Task: Move all emails   from Email0080 from folder Inbox to folder Archive
Action: Mouse moved to (386, 420)
Screenshot: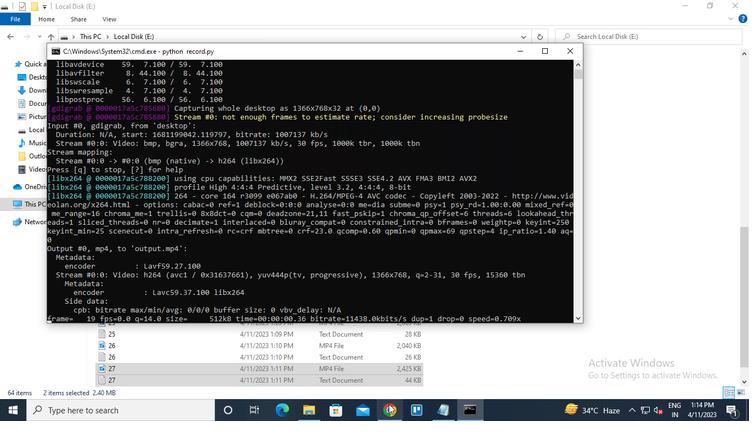 
Action: Mouse pressed left at (386, 420)
Screenshot: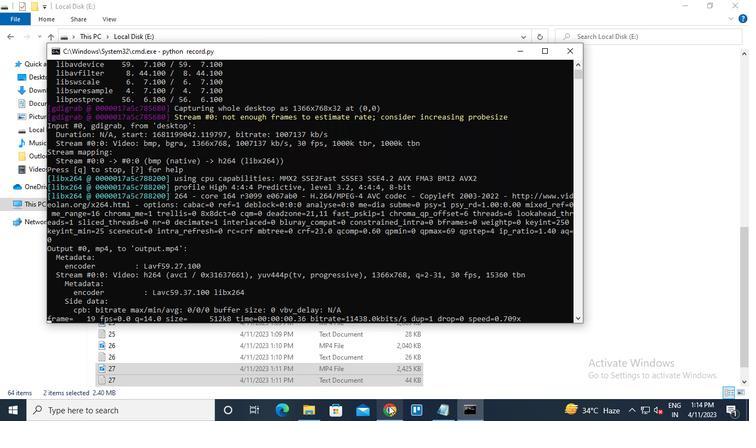 
Action: Mouse moved to (257, 64)
Screenshot: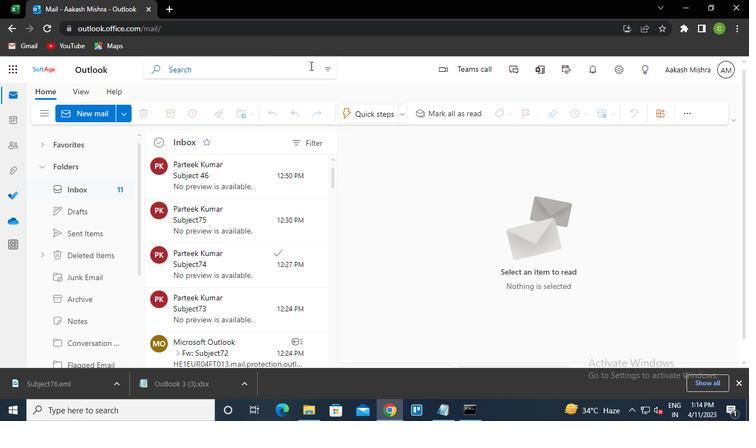 
Action: Mouse pressed left at (257, 64)
Screenshot: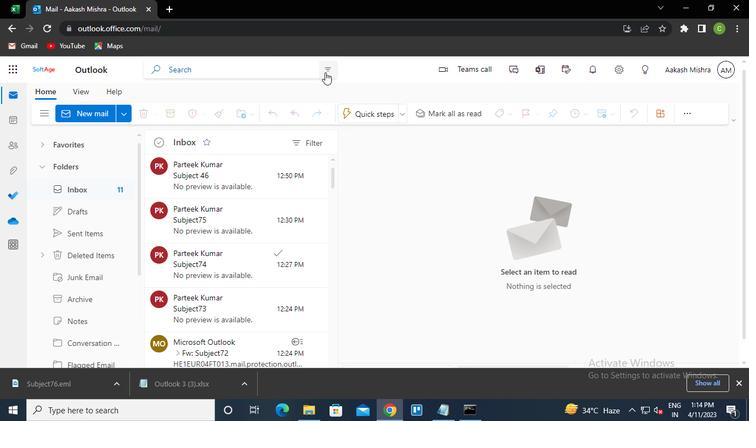 
Action: Keyboard p
Screenshot: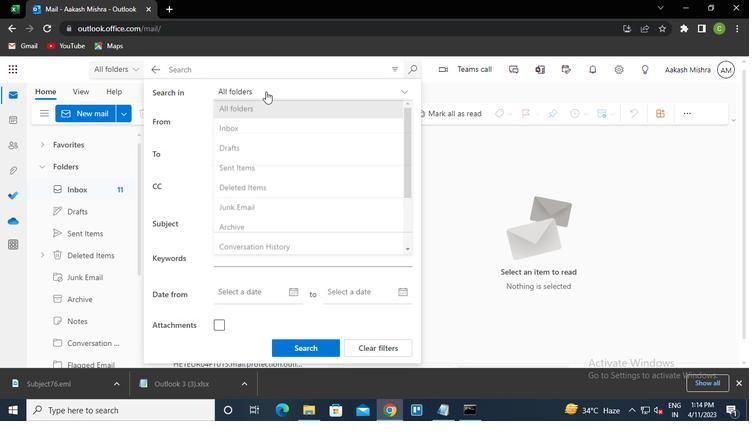 
Action: Keyboard a
Screenshot: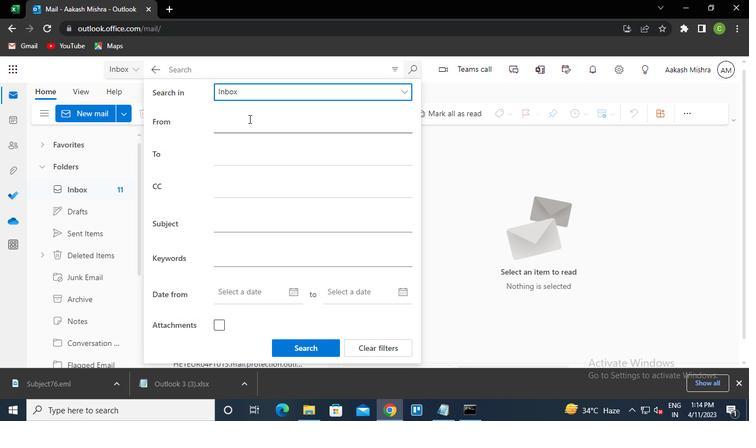 
Action: Keyboard r
Screenshot: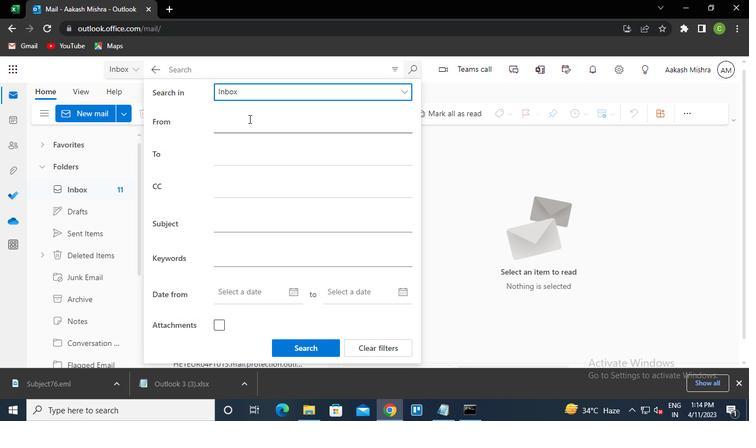 
Action: Keyboard t
Screenshot: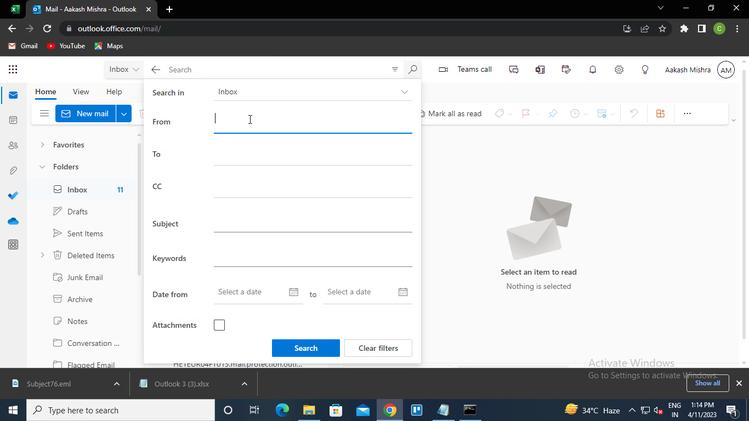
Action: Keyboard e
Screenshot: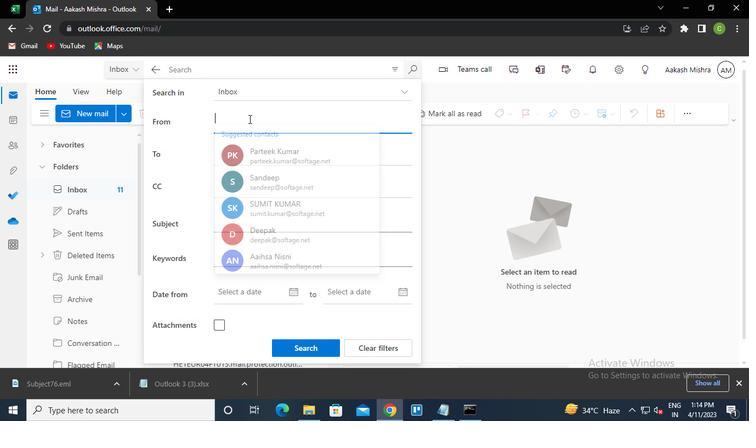 
Action: Keyboard e
Screenshot: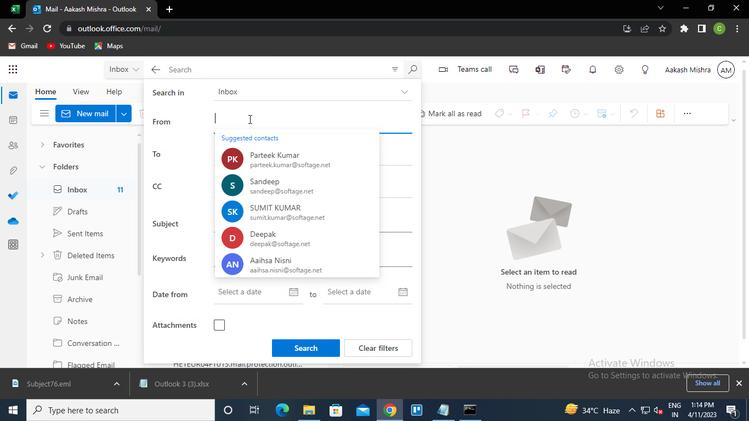 
Action: Keyboard Key.down
Screenshot: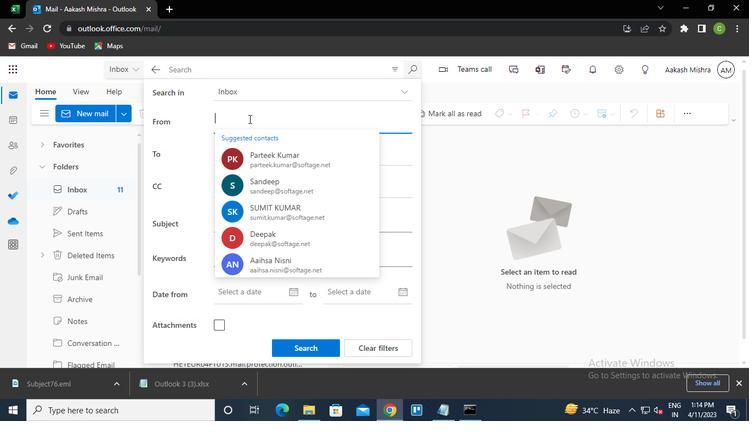 
Action: Keyboard Key.enter
Screenshot: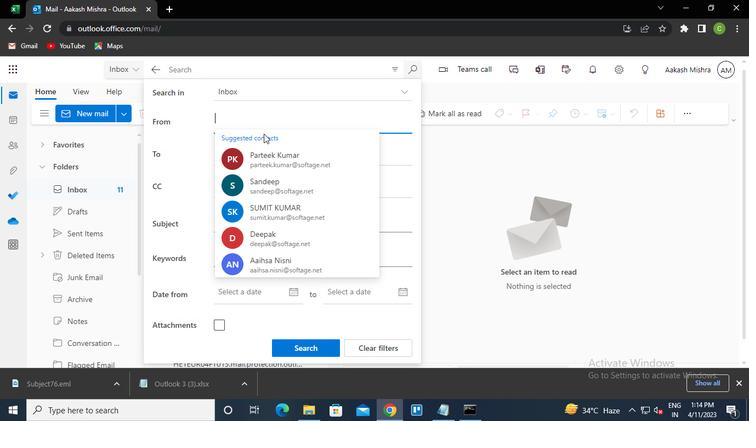 
Action: Mouse moved to (163, 171)
Screenshot: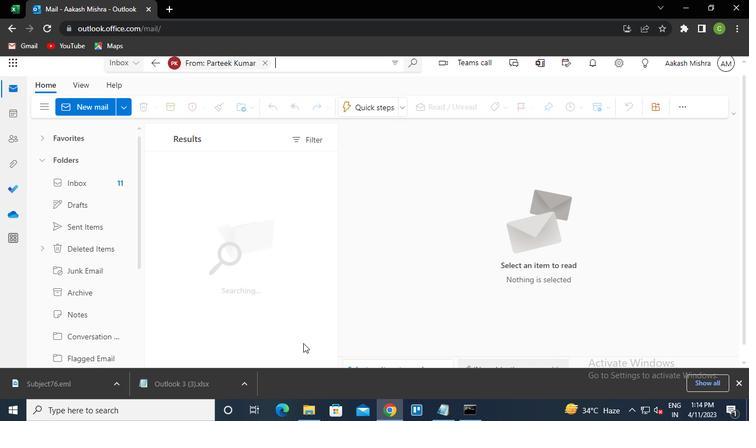 
Action: Mouse pressed left at (163, 171)
Screenshot: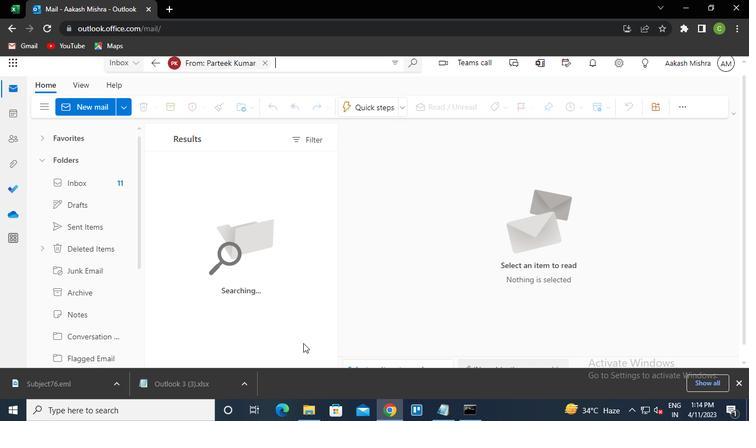 
Action: Mouse moved to (157, 218)
Screenshot: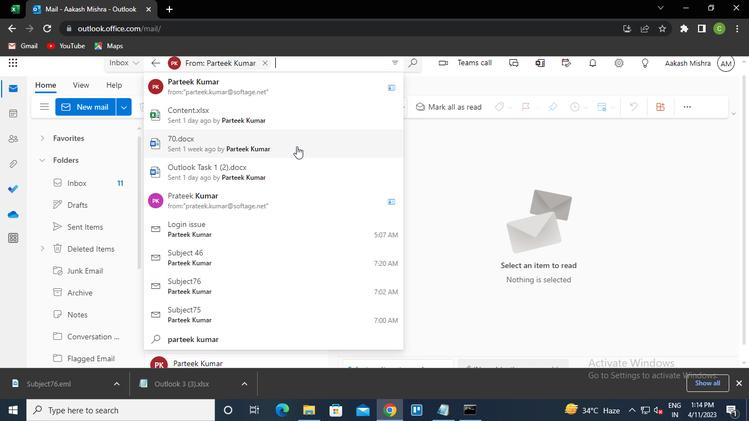 
Action: Mouse pressed left at (157, 218)
Screenshot: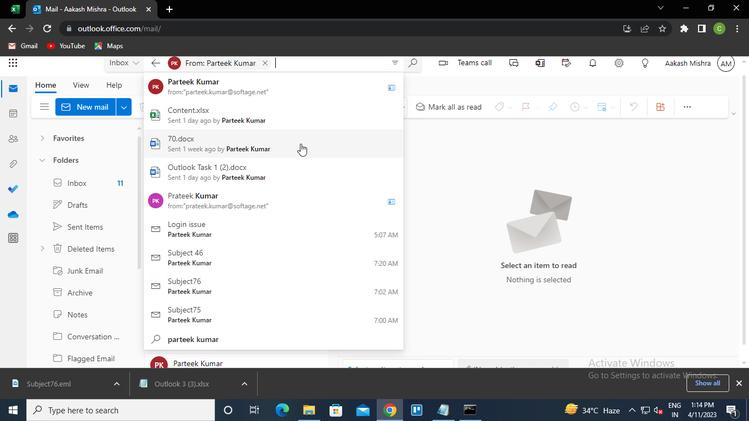 
Action: Mouse moved to (160, 284)
Screenshot: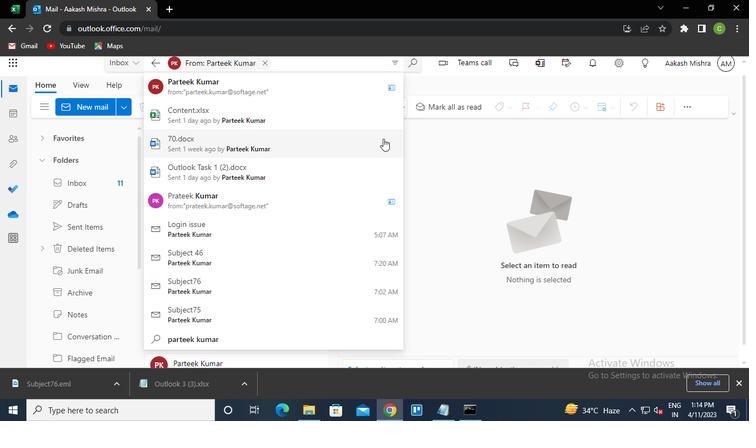 
Action: Mouse pressed left at (160, 284)
Screenshot: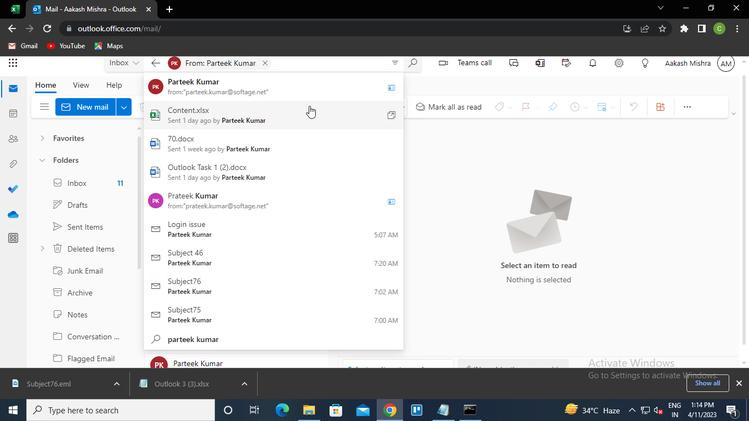 
Action: Mouse moved to (162, 349)
Screenshot: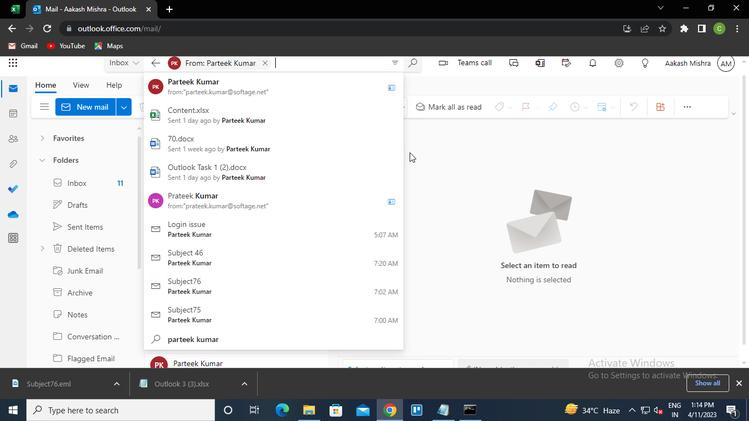 
Action: Mouse pressed left at (162, 349)
Screenshot: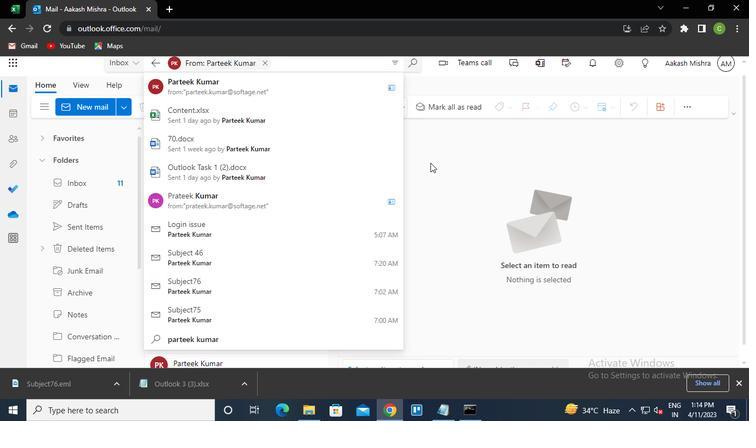 
Action: Mouse moved to (161, 273)
Screenshot: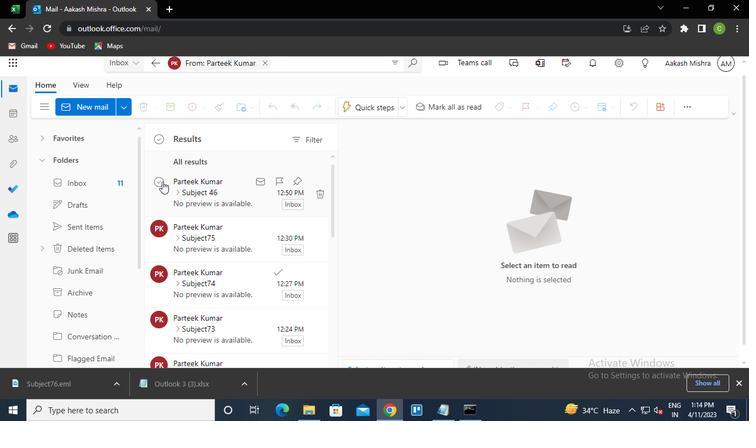 
Action: Mouse pressed left at (161, 273)
Screenshot: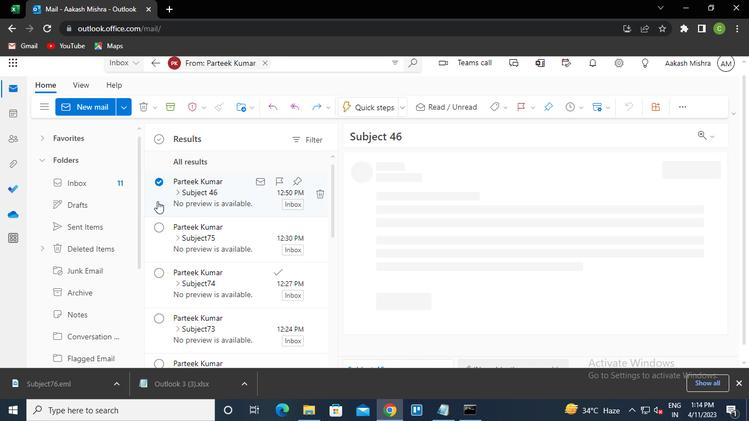 
Action: Mouse moved to (159, 333)
Screenshot: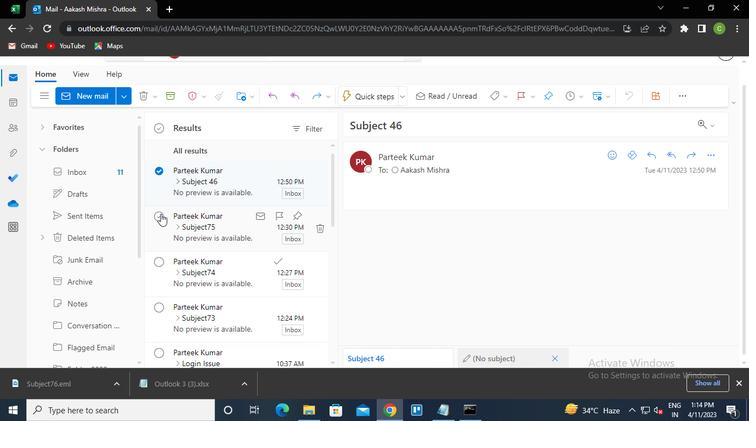 
Action: Mouse pressed left at (159, 333)
Screenshot: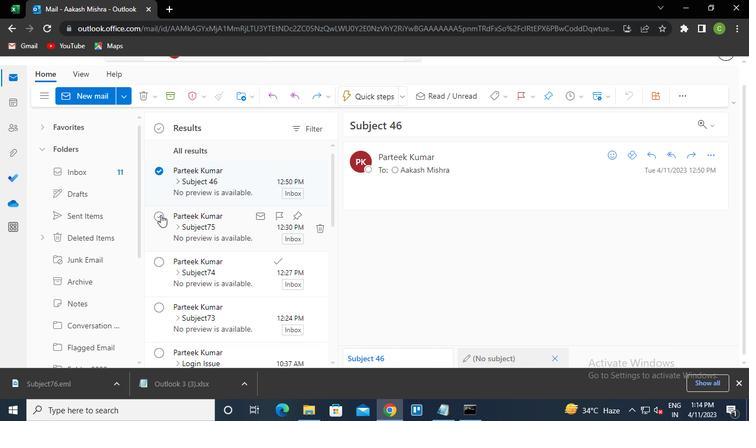 
Action: Mouse moved to (160, 213)
Screenshot: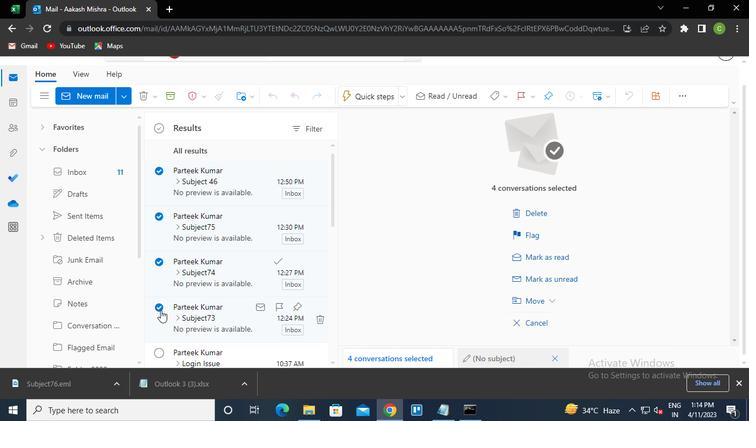 
Action: Mouse pressed left at (160, 213)
Screenshot: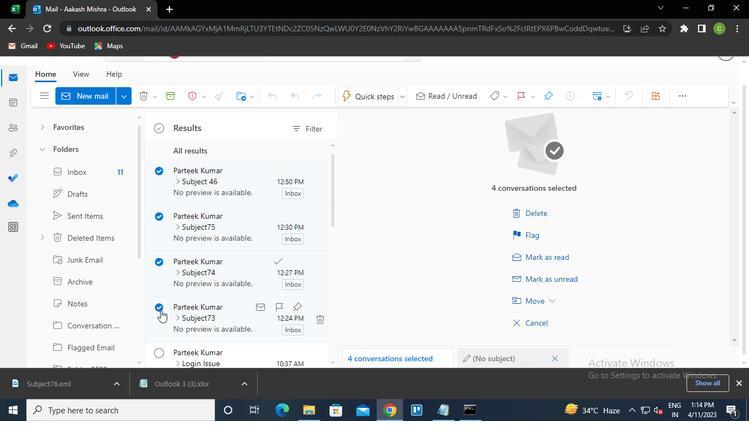
Action: Mouse moved to (159, 257)
Screenshot: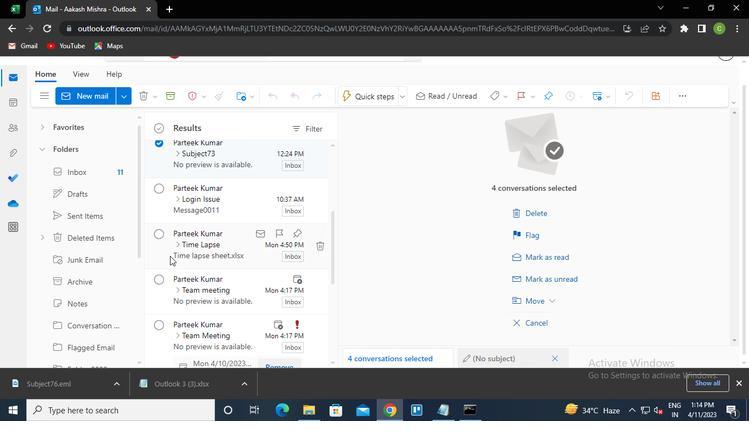 
Action: Mouse pressed left at (159, 257)
Screenshot: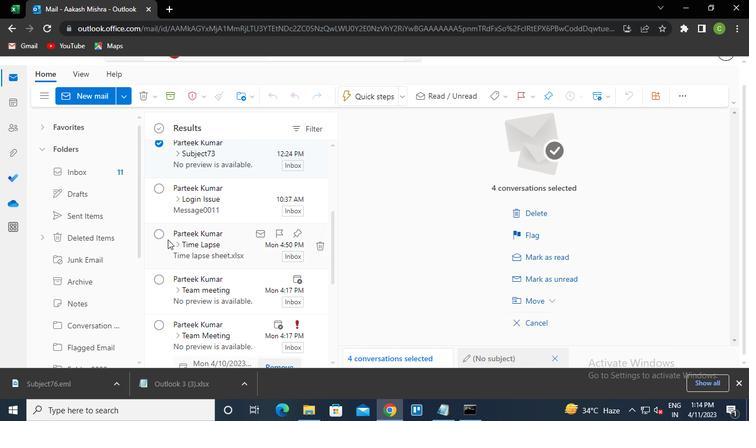 
Action: Mouse moved to (160, 306)
Screenshot: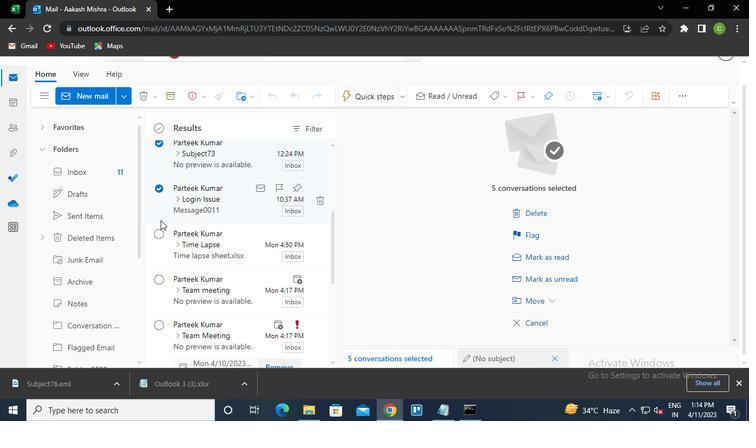 
Action: Mouse pressed left at (160, 306)
Screenshot: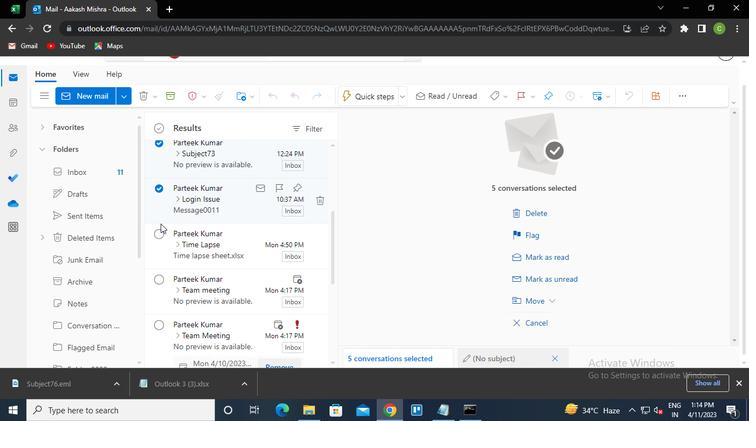 
Action: Mouse moved to (163, 244)
Screenshot: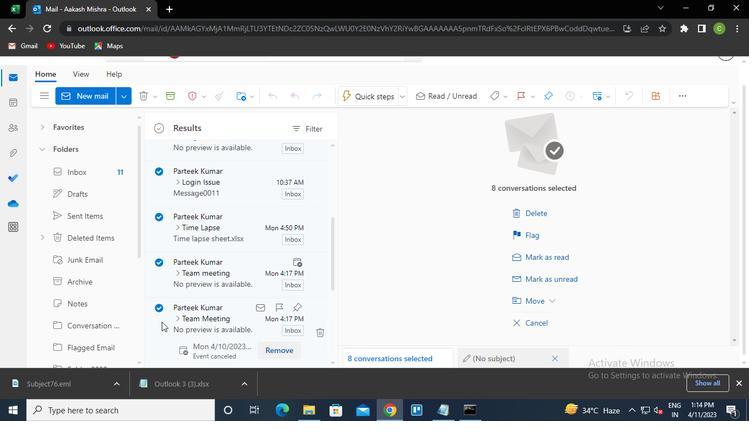 
Action: Mouse pressed left at (163, 244)
Screenshot: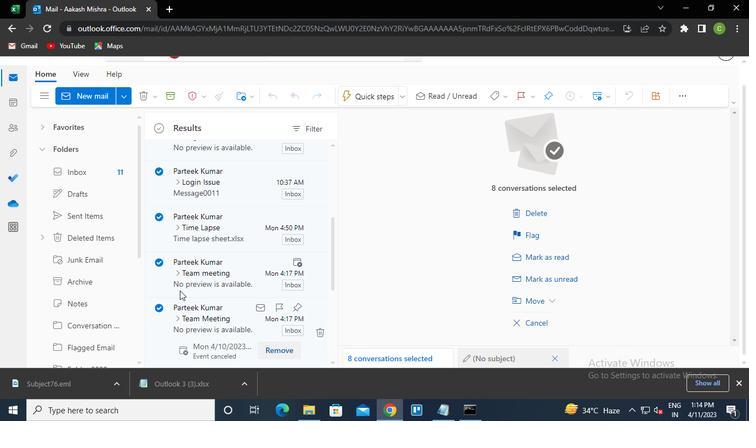 
Action: Mouse moved to (160, 302)
Screenshot: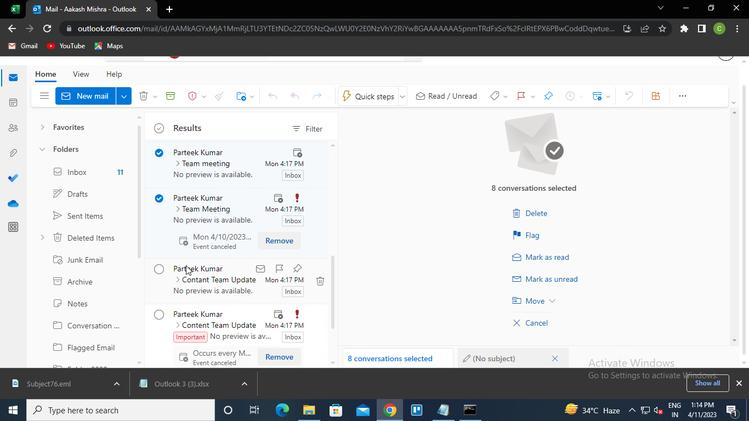 
Action: Mouse pressed left at (160, 302)
Screenshot: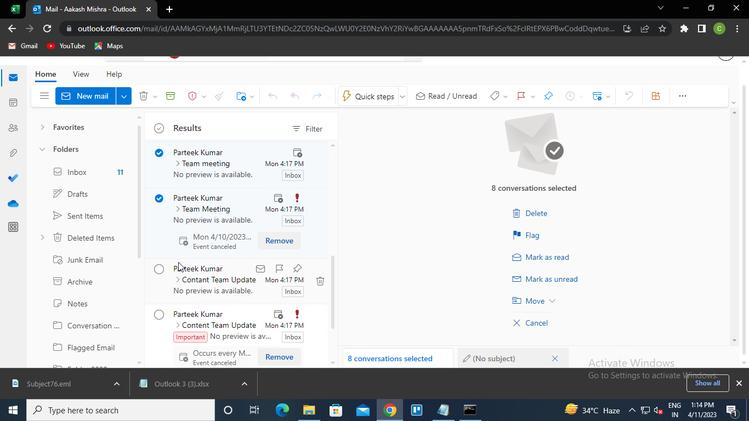 
Action: Mouse moved to (161, 345)
Screenshot: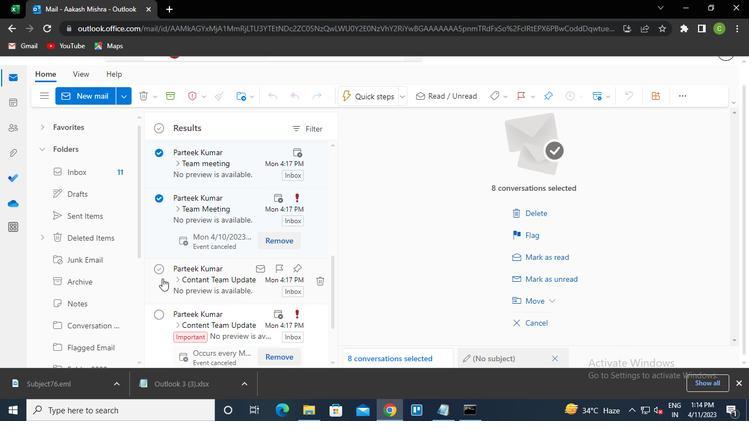 
Action: Mouse pressed left at (161, 345)
Screenshot: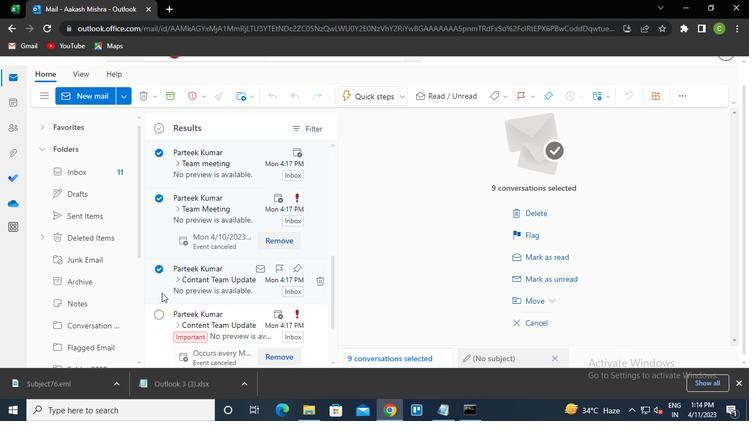 
Action: Mouse moved to (205, 272)
Screenshot: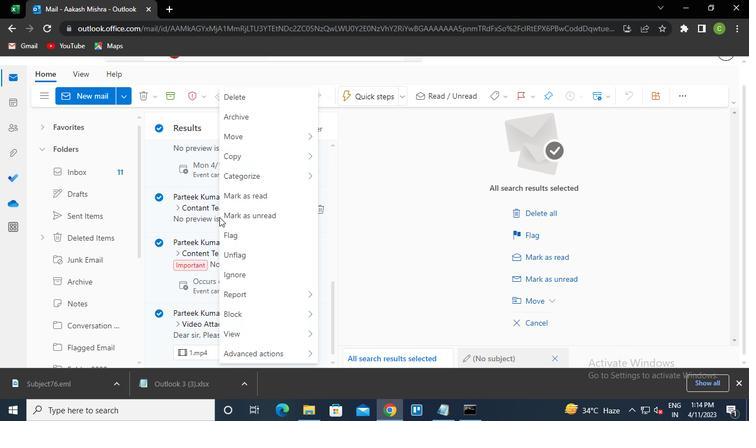 
Action: Mouse pressed right at (205, 272)
Screenshot: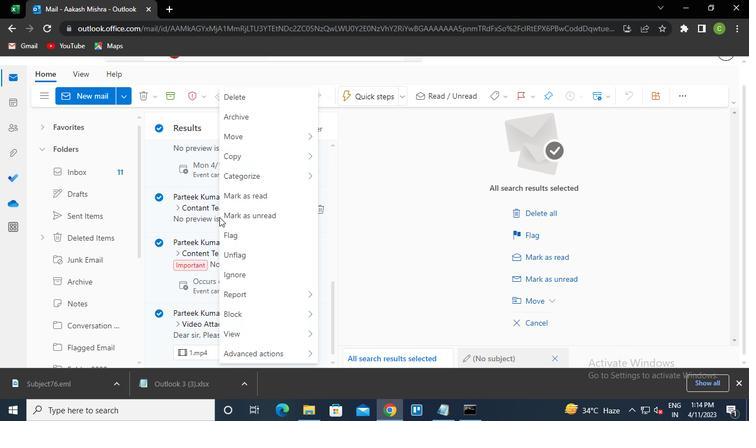 
Action: Mouse moved to (270, 135)
Screenshot: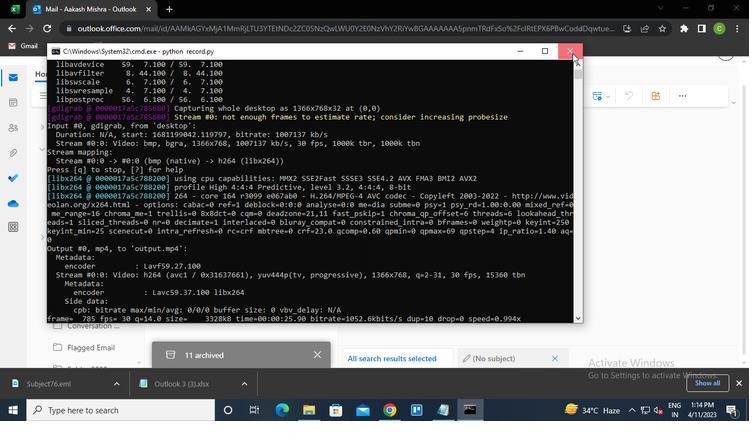 
Action: Mouse pressed left at (270, 135)
Screenshot: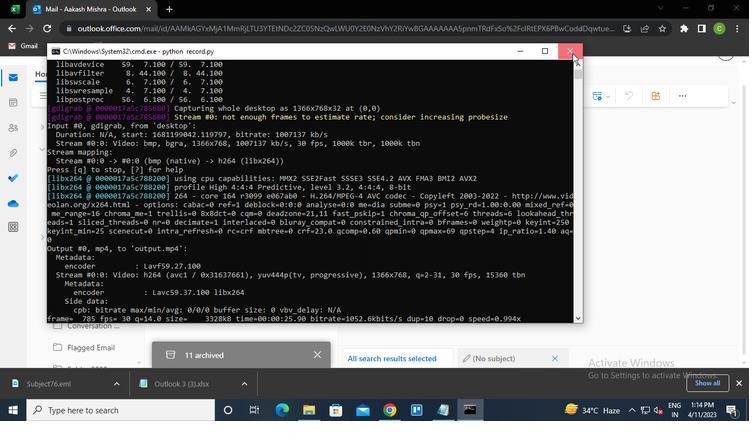 
Action: Mouse moved to (178, 255)
Screenshot: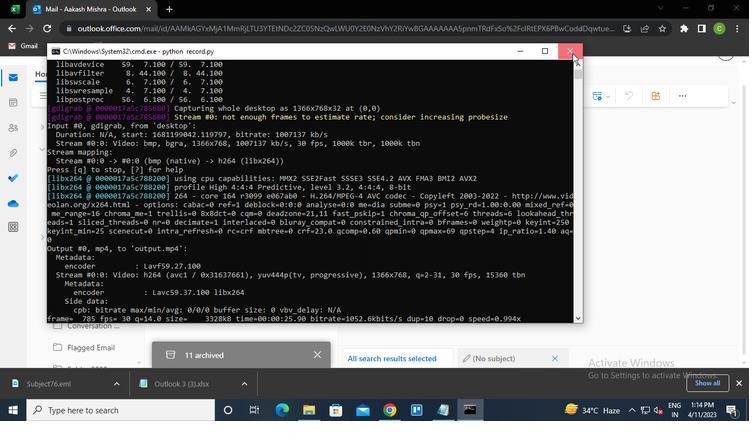 
Action: Mouse pressed left at (178, 255)
Screenshot: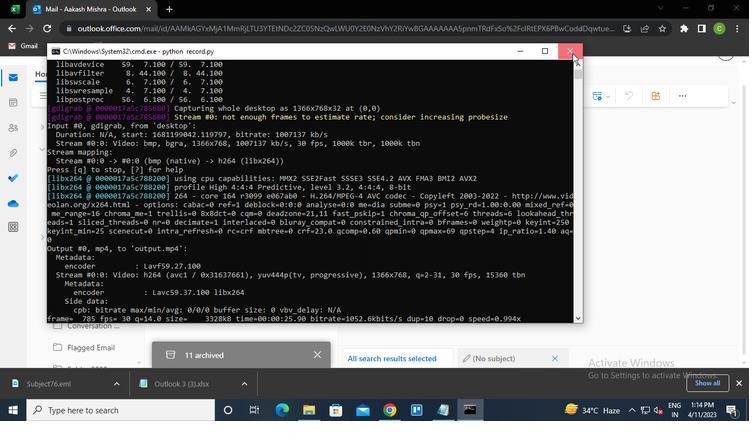 
Action: Mouse moved to (87, 193)
Screenshot: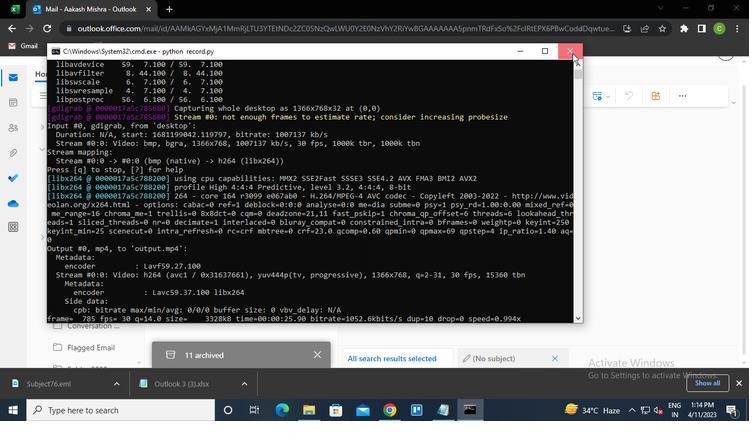 
Action: Mouse pressed left at (87, 193)
Screenshot: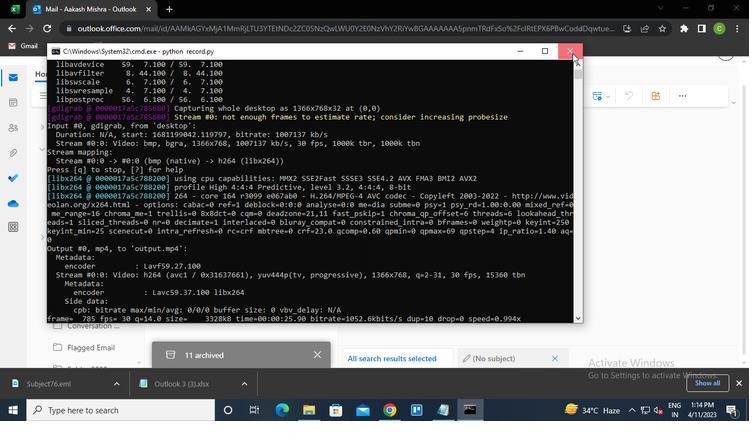 
Action: Mouse moved to (473, 413)
Screenshot: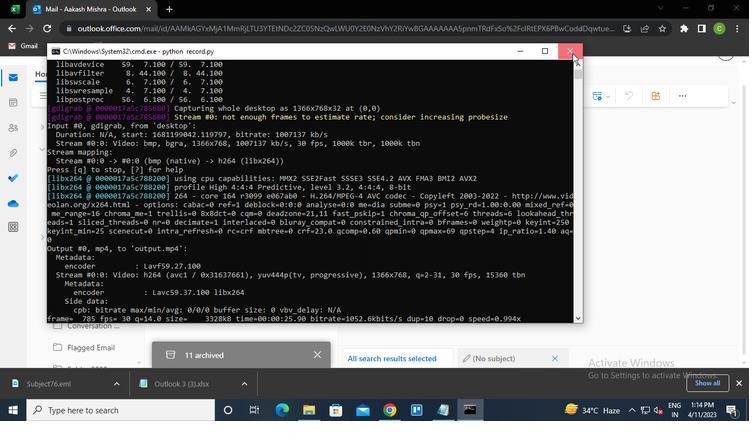 
Action: Mouse pressed left at (473, 413)
Screenshot: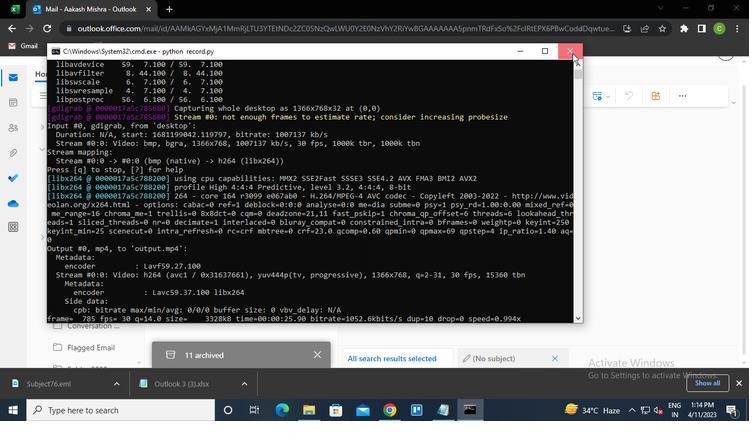 
Action: Mouse moved to (557, 37)
Screenshot: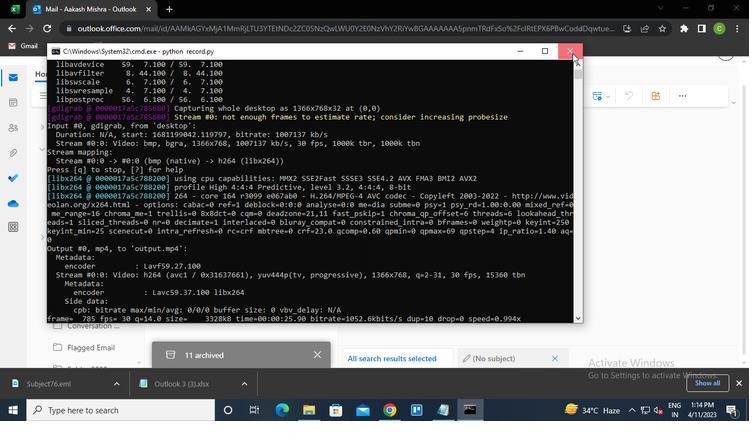 
Action: Mouse pressed left at (557, 37)
Screenshot: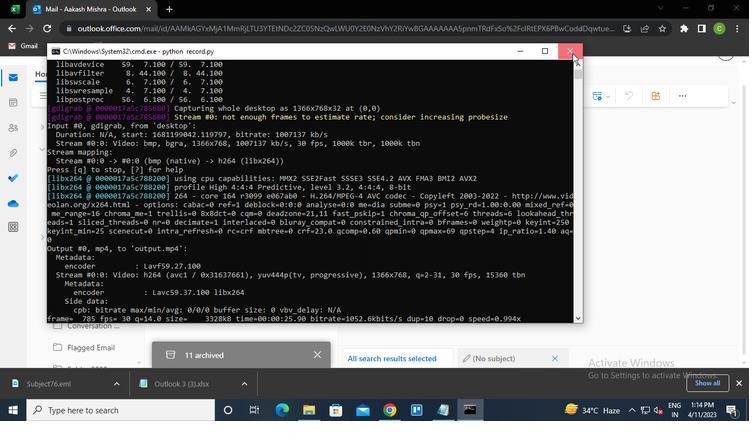 
Action: Mouse moved to (388, 405)
Screenshot: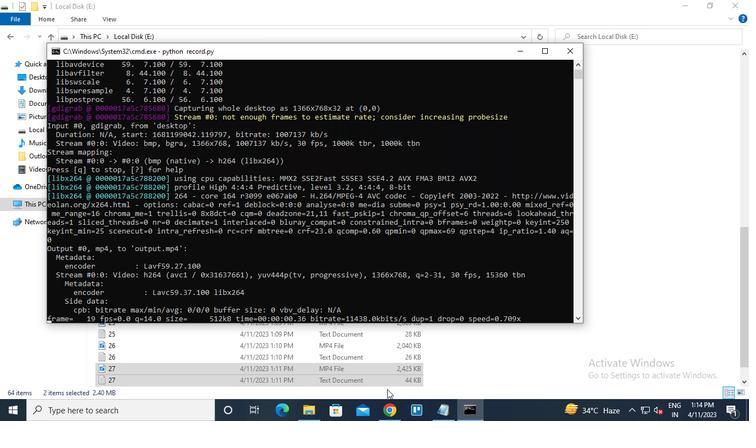 
Action: Mouse pressed left at (388, 405)
Screenshot: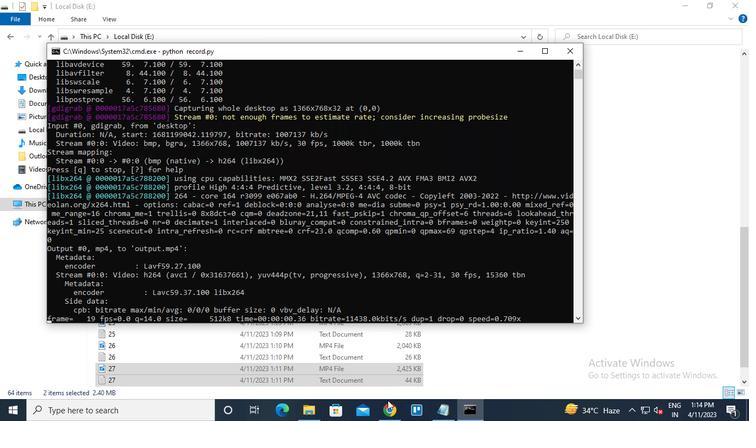 
Action: Mouse moved to (331, 72)
Screenshot: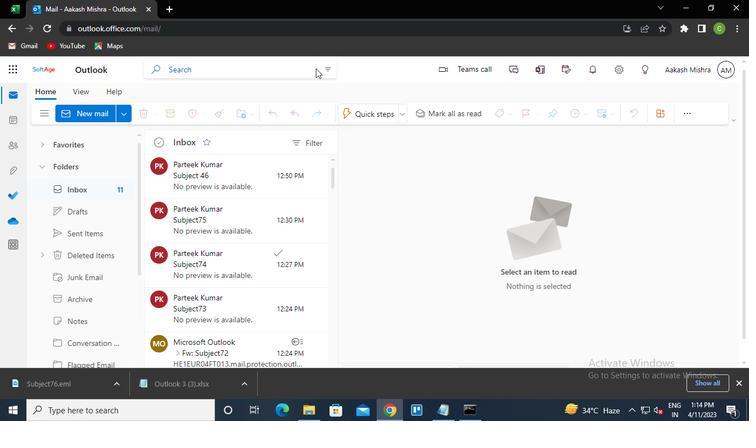 
Action: Mouse pressed left at (331, 72)
Screenshot: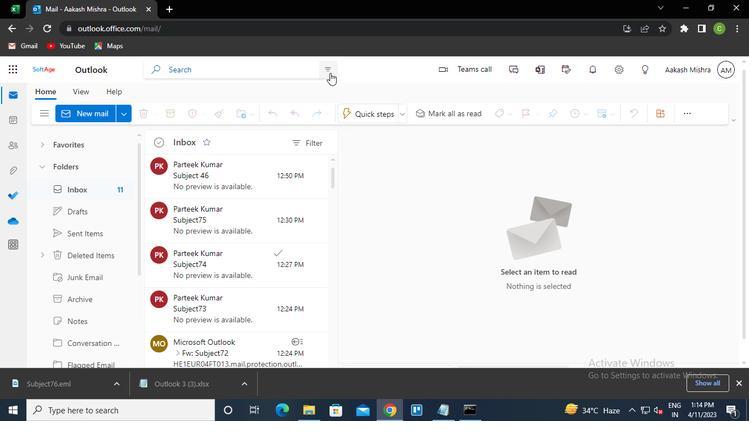 
Action: Mouse moved to (265, 91)
Screenshot: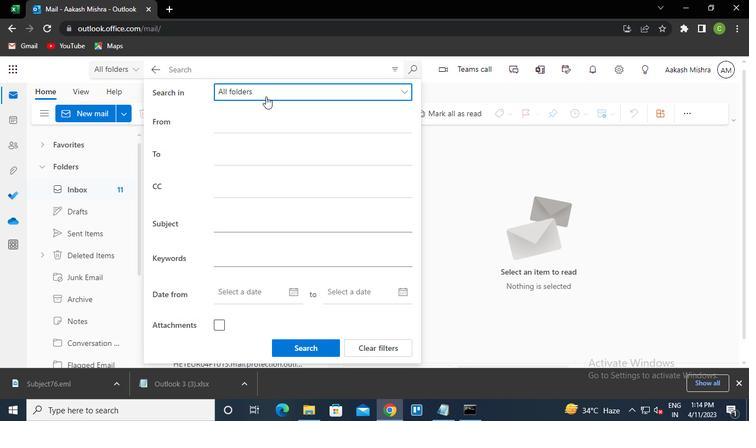 
Action: Mouse pressed left at (265, 91)
Screenshot: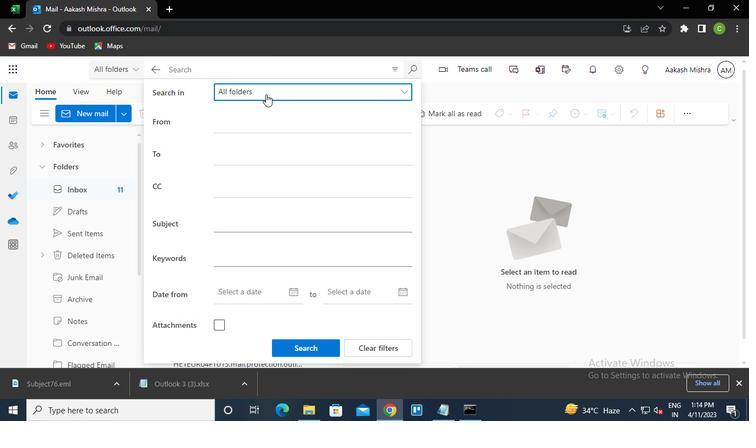 
Action: Mouse moved to (242, 132)
Screenshot: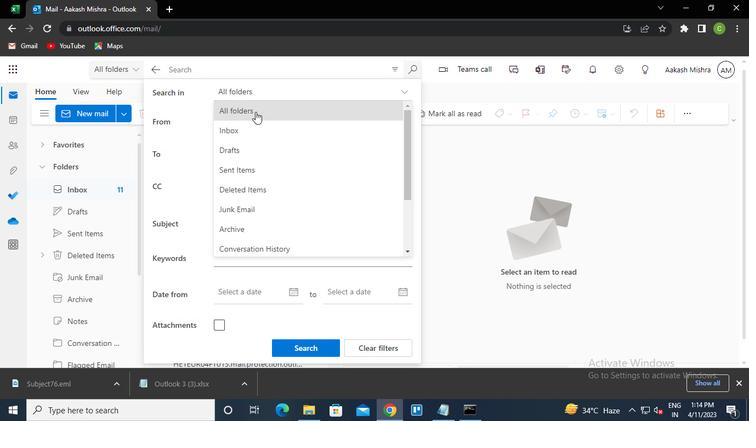 
Action: Mouse pressed left at (242, 132)
Screenshot: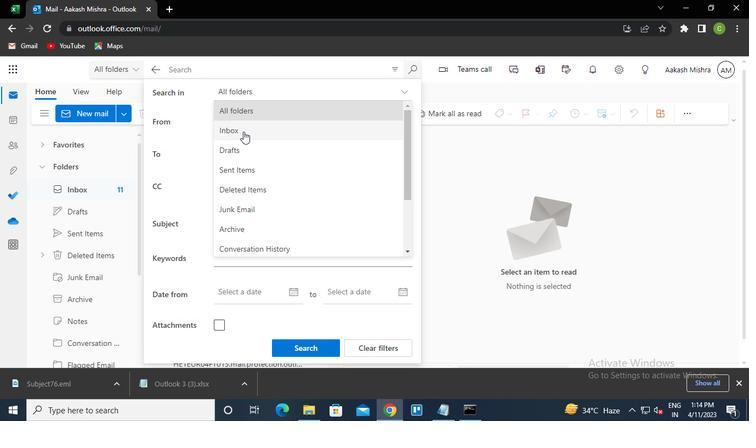 
Action: Mouse moved to (248, 119)
Screenshot: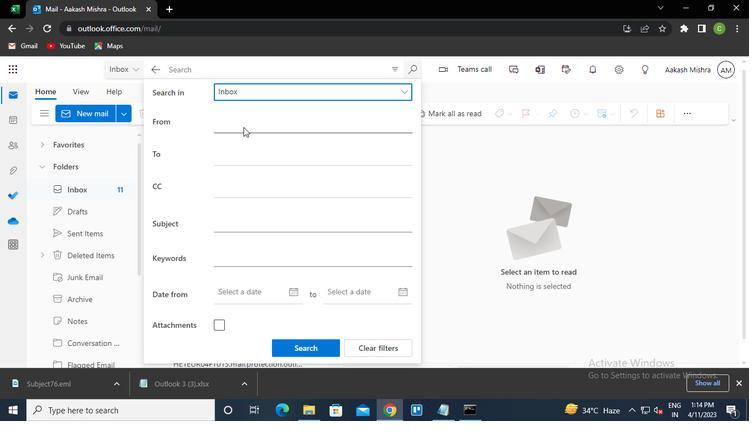 
Action: Mouse pressed left at (248, 119)
Screenshot: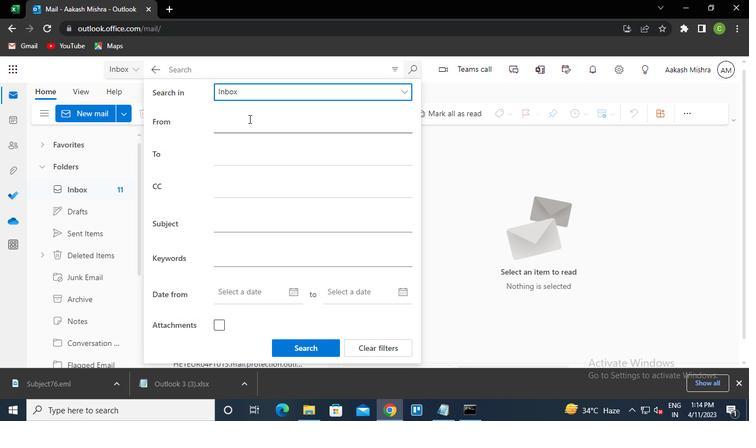 
Action: Mouse moved to (280, 164)
Screenshot: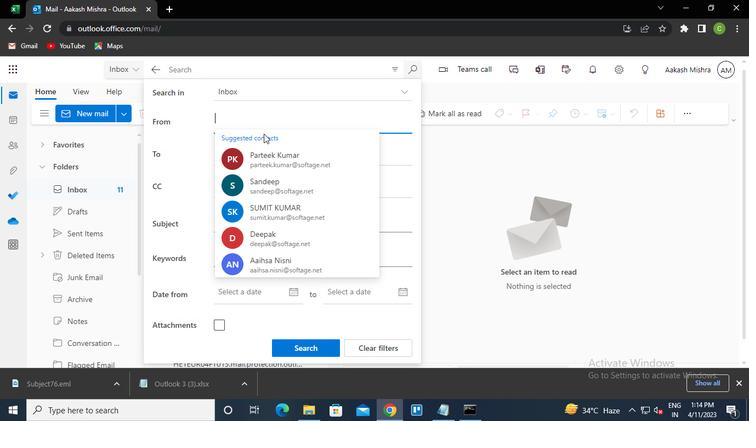 
Action: Mouse pressed left at (280, 164)
Screenshot: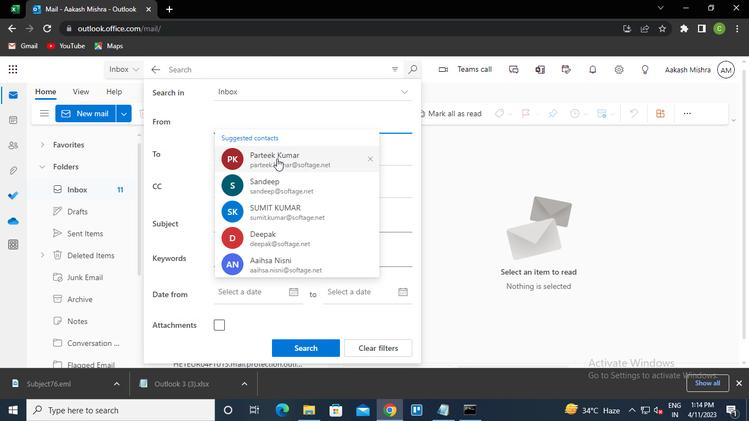 
Action: Mouse moved to (303, 343)
Screenshot: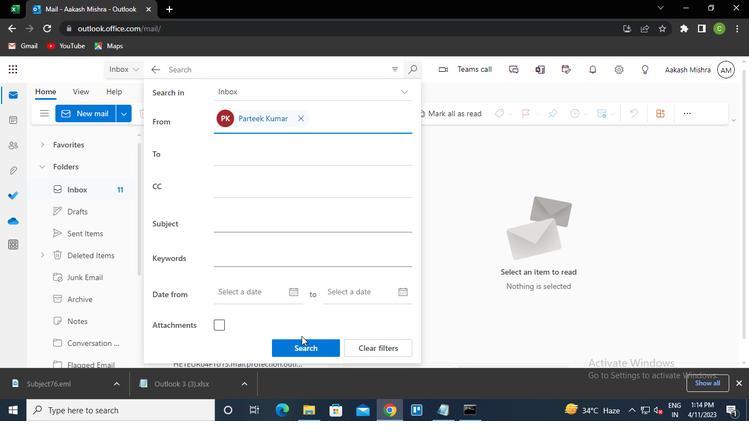 
Action: Mouse pressed left at (303, 343)
Screenshot: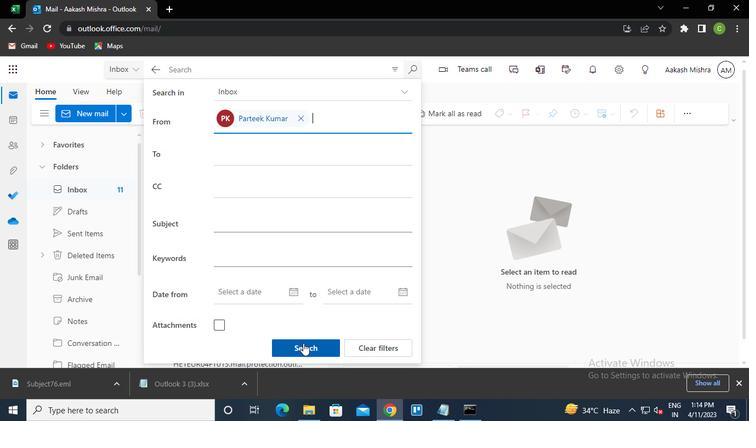 
Action: Mouse moved to (430, 162)
Screenshot: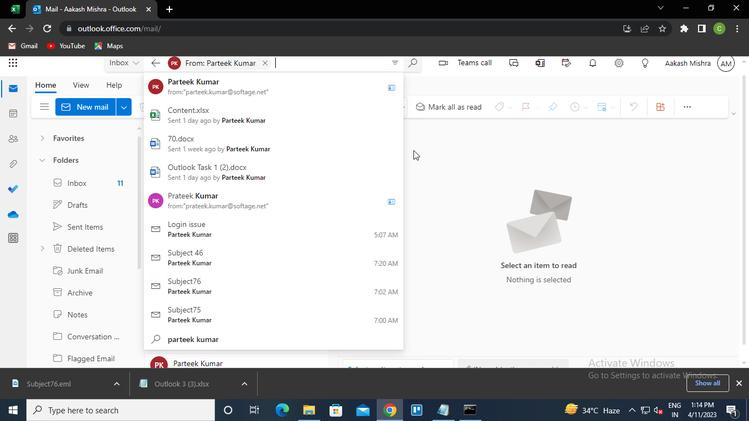 
Action: Mouse pressed left at (430, 162)
Screenshot: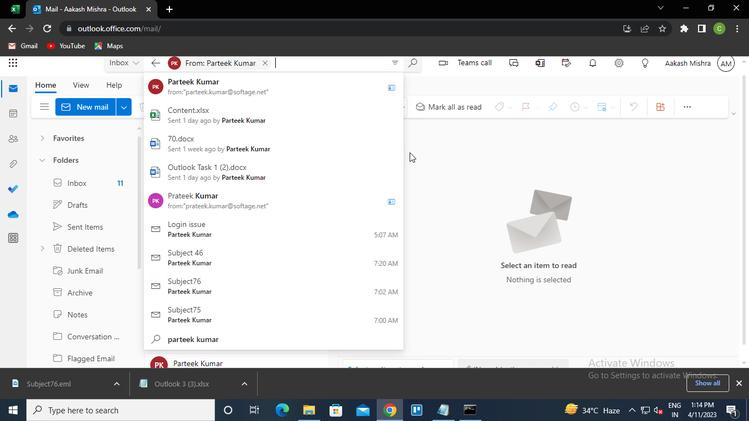 
Action: Mouse moved to (162, 181)
Screenshot: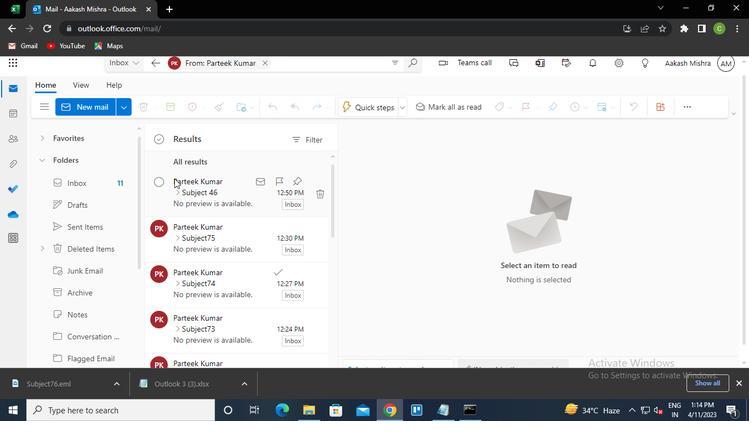 
Action: Mouse pressed left at (162, 181)
Screenshot: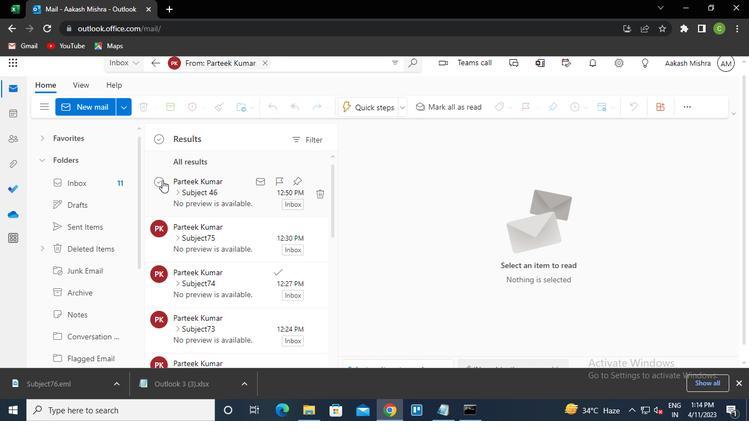 
Action: Mouse moved to (160, 213)
Screenshot: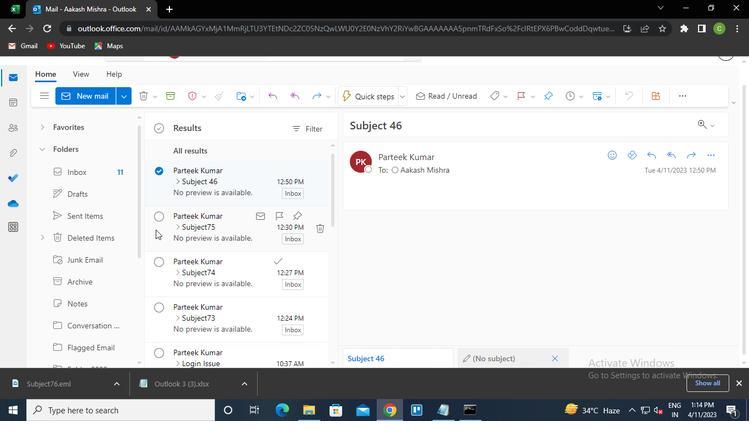 
Action: Mouse pressed left at (160, 213)
Screenshot: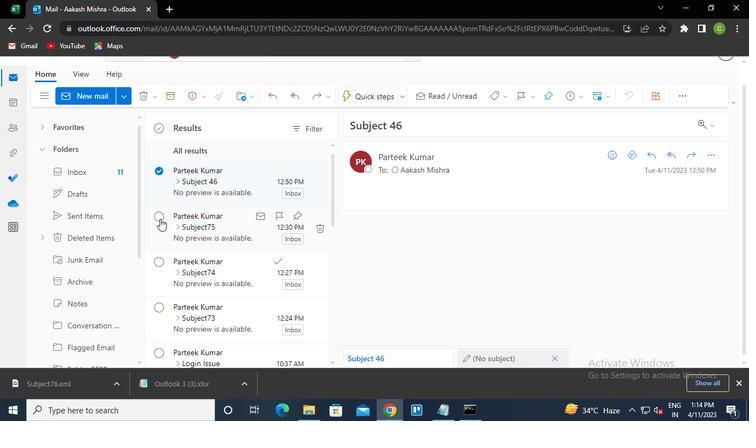 
Action: Mouse moved to (159, 258)
Screenshot: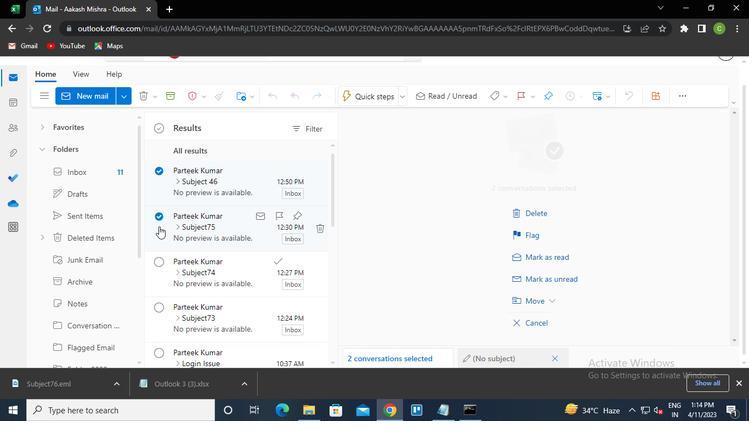 
Action: Mouse pressed left at (159, 258)
Screenshot: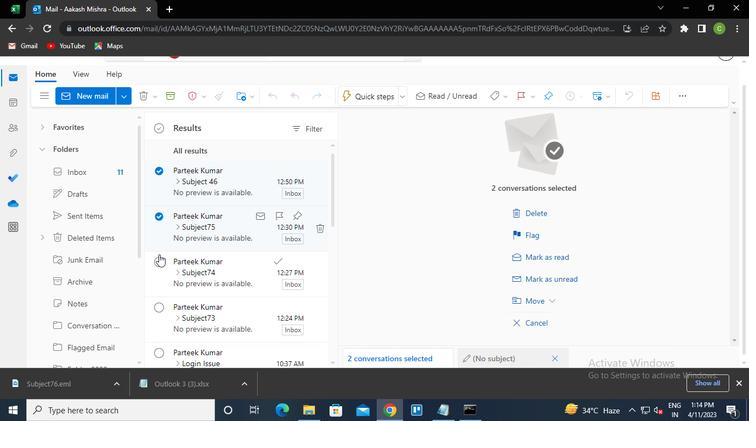
Action: Mouse moved to (160, 310)
Screenshot: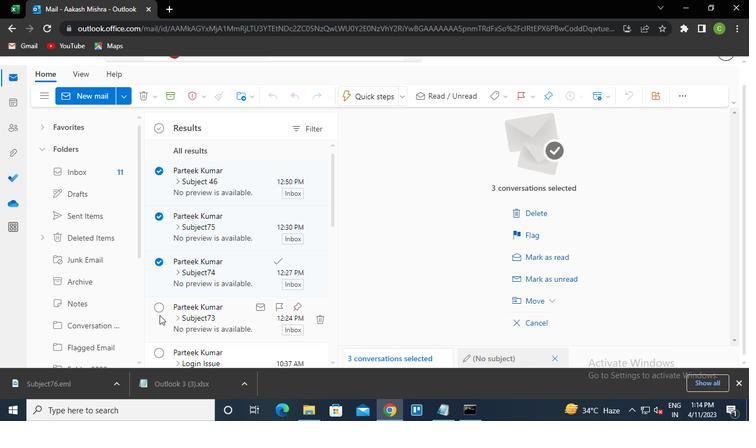 
Action: Mouse pressed left at (160, 310)
Screenshot: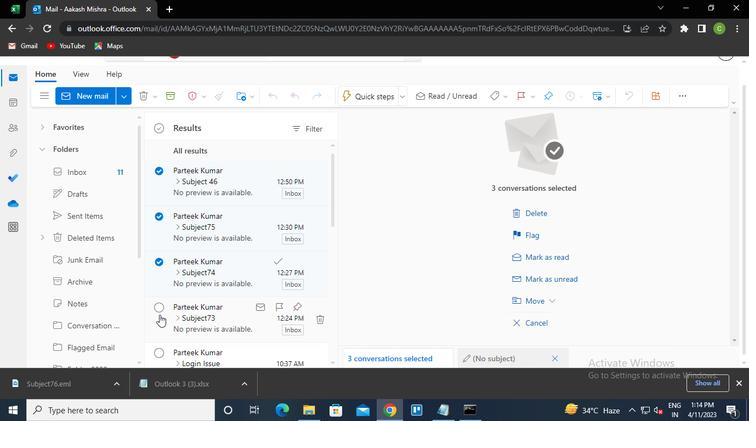 
Action: Mouse moved to (160, 187)
Screenshot: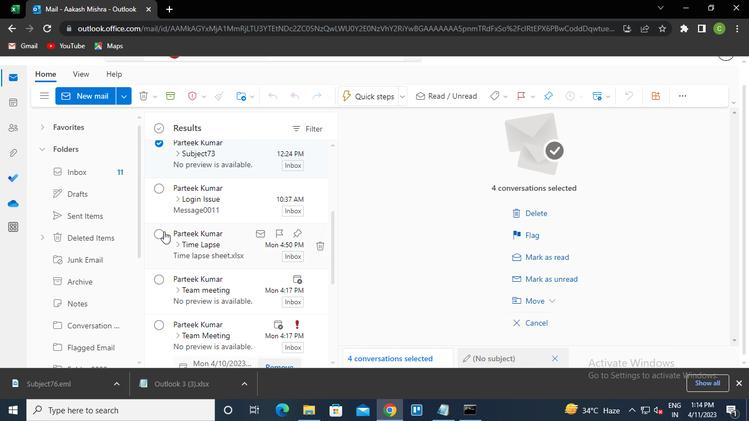 
Action: Mouse pressed left at (160, 187)
Screenshot: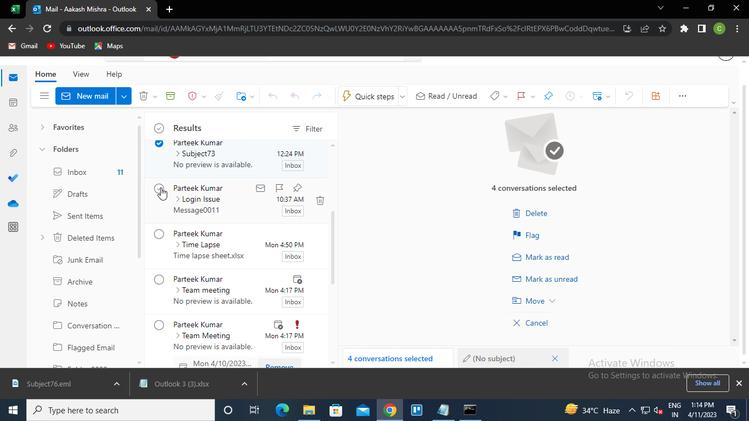 
Action: Mouse moved to (160, 228)
Screenshot: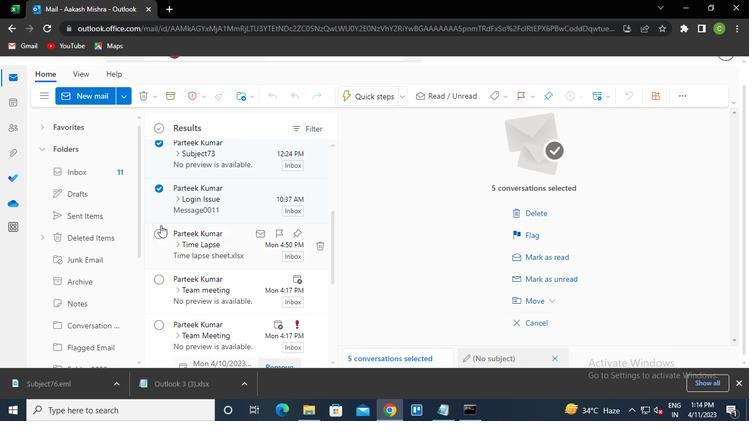 
Action: Mouse pressed left at (160, 228)
Screenshot: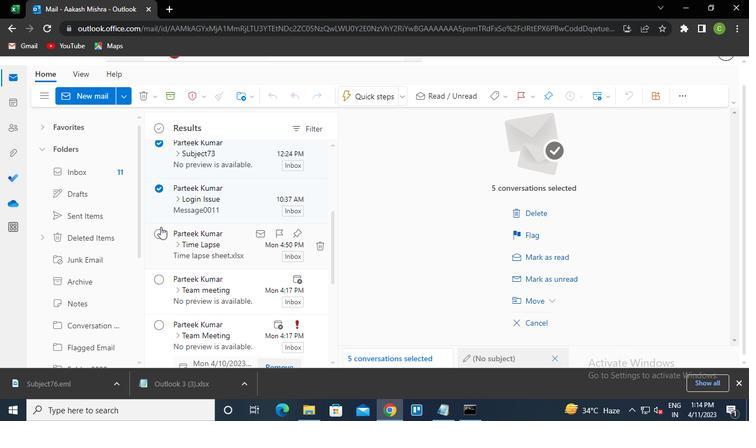 
Action: Mouse moved to (161, 280)
Screenshot: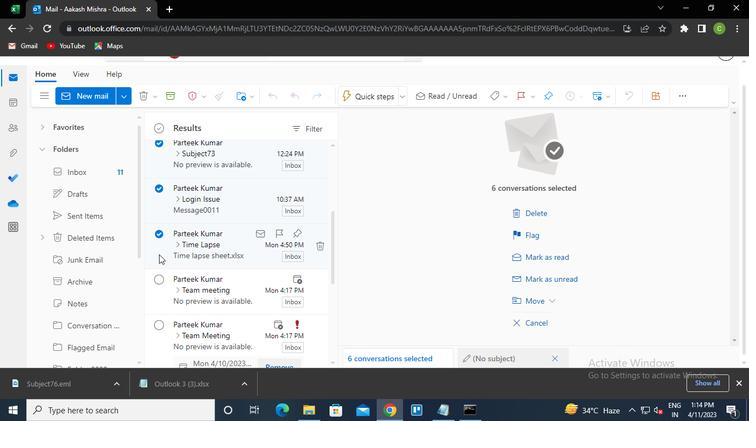 
Action: Mouse pressed left at (161, 280)
Screenshot: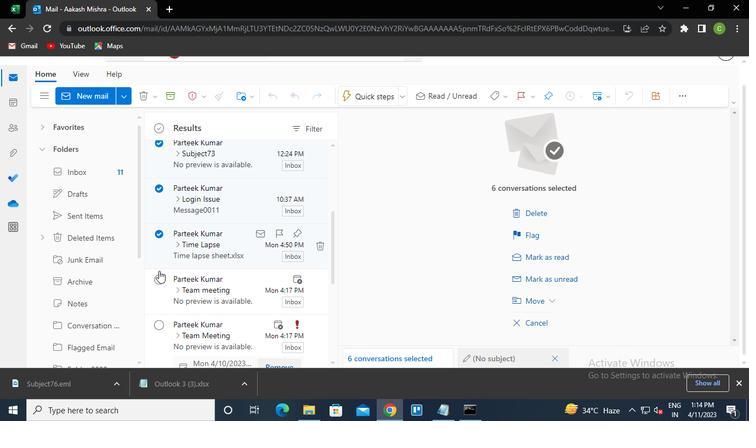 
Action: Mouse moved to (158, 330)
Screenshot: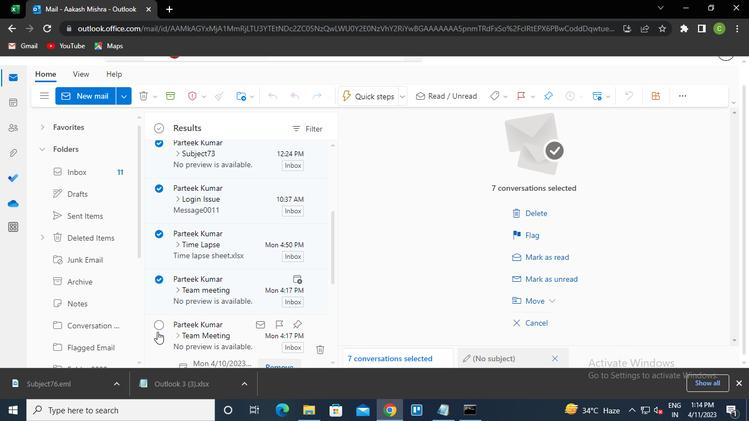 
Action: Mouse pressed left at (158, 330)
Screenshot: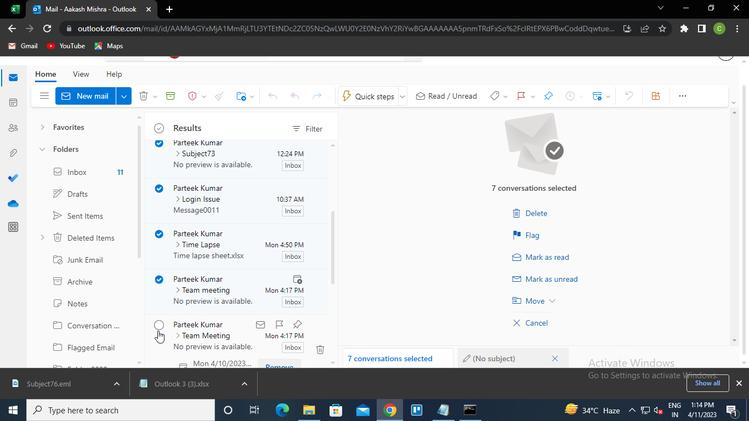 
Action: Mouse moved to (162, 269)
Screenshot: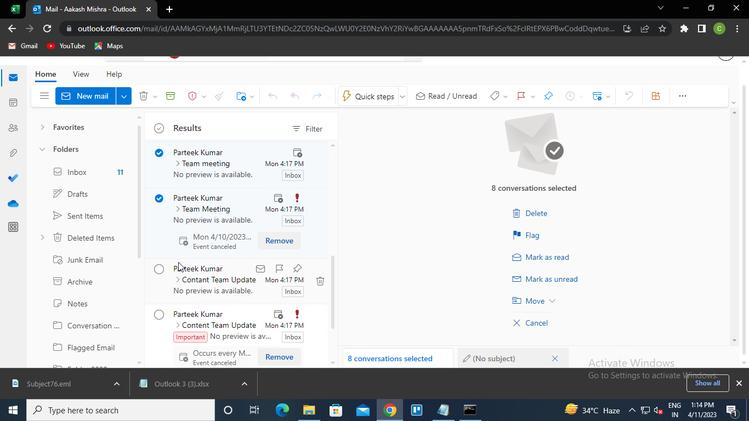 
Action: Mouse pressed left at (162, 269)
Screenshot: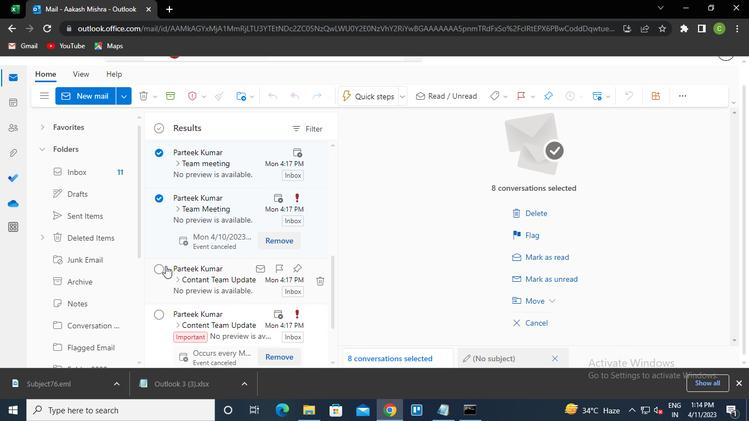 
Action: Mouse moved to (159, 313)
Screenshot: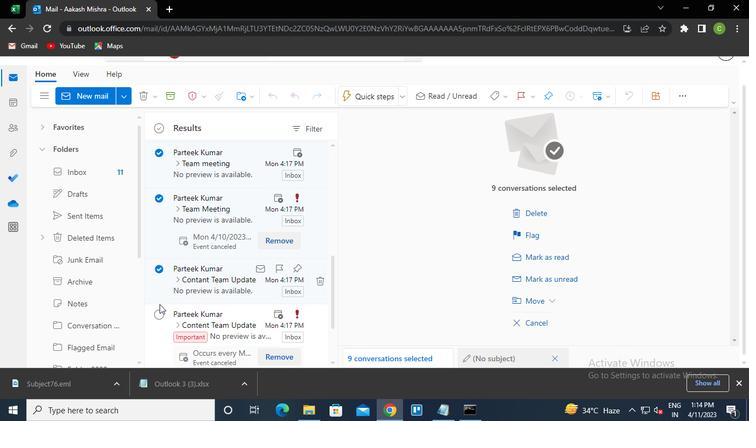 
Action: Mouse pressed left at (159, 313)
Screenshot: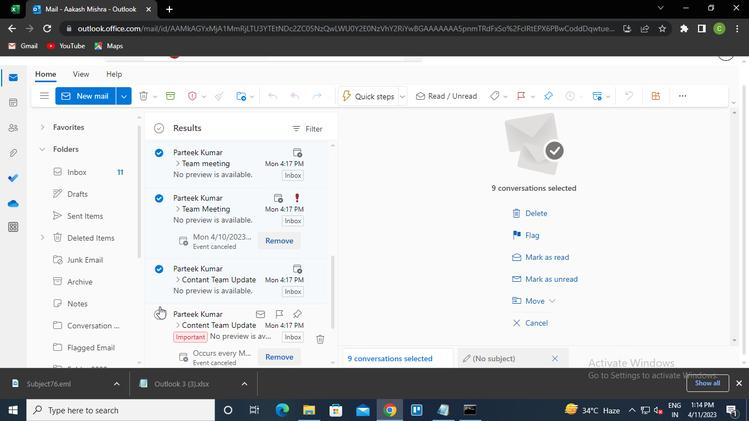 
Action: Mouse moved to (160, 313)
Screenshot: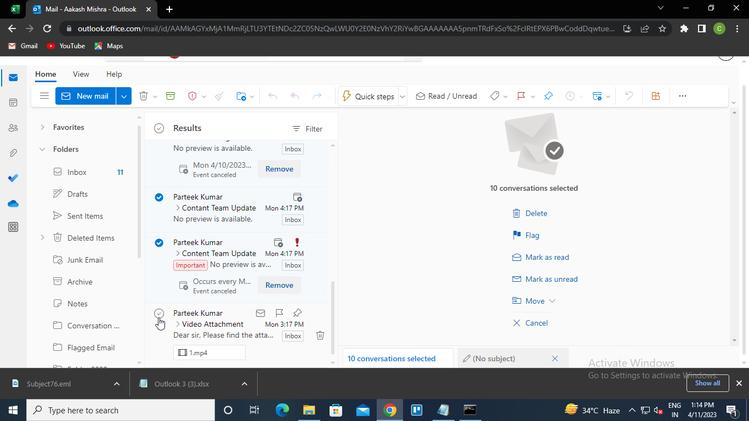 
Action: Mouse pressed left at (160, 313)
Screenshot: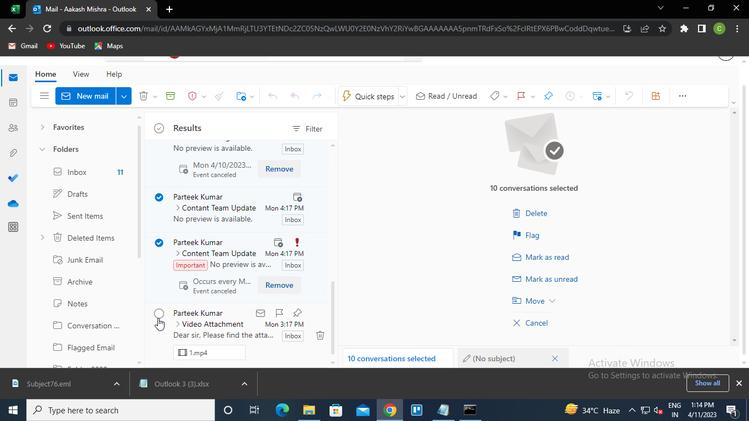 
Action: Mouse moved to (219, 217)
Screenshot: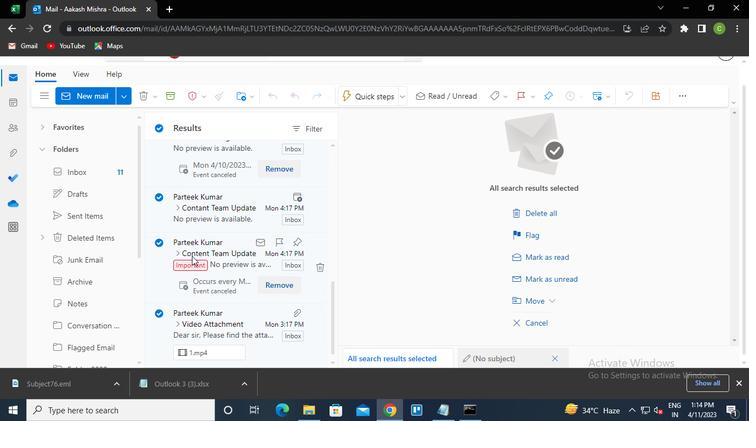 
Action: Mouse pressed right at (219, 217)
Screenshot: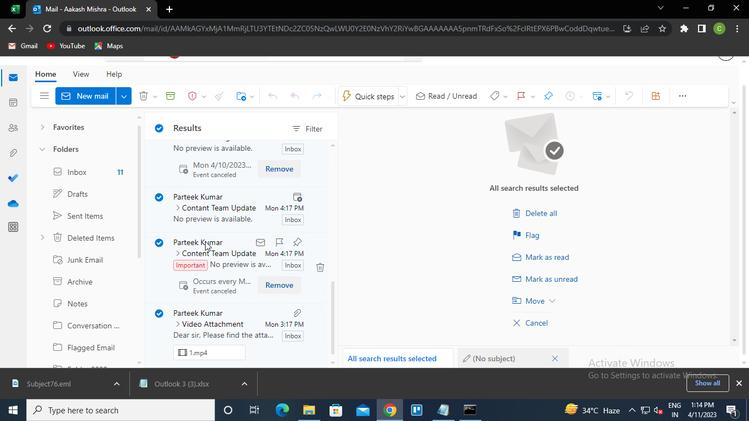 
Action: Mouse moved to (252, 115)
Screenshot: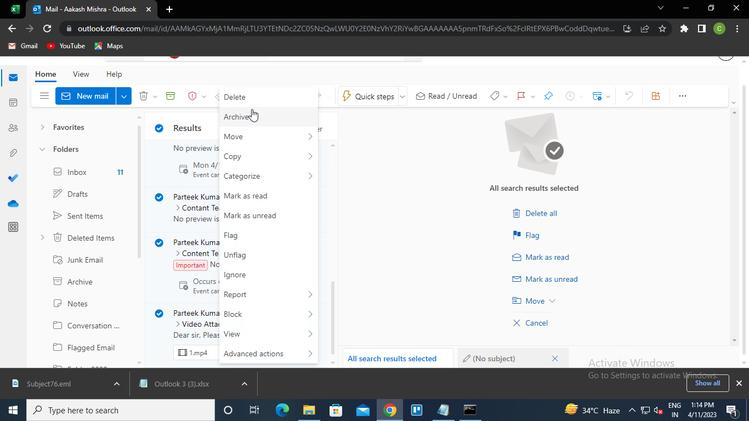 
Action: Mouse pressed left at (252, 115)
Screenshot: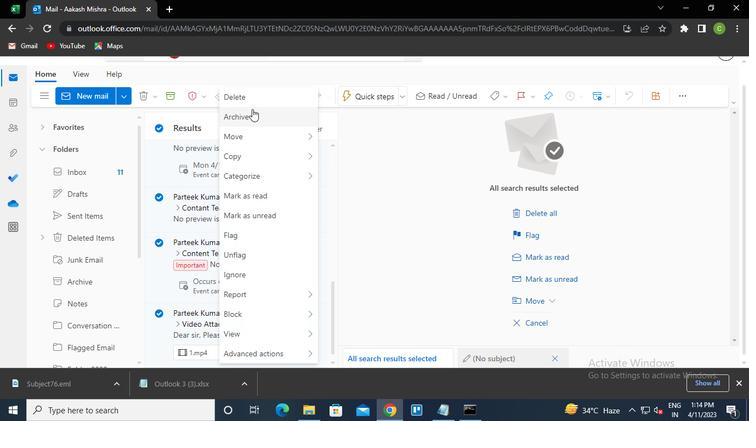 
Action: Mouse moved to (473, 411)
Screenshot: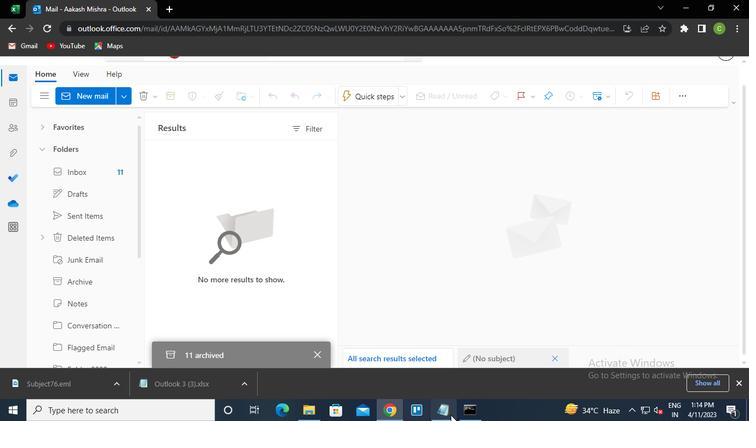 
Action: Mouse pressed left at (473, 411)
Screenshot: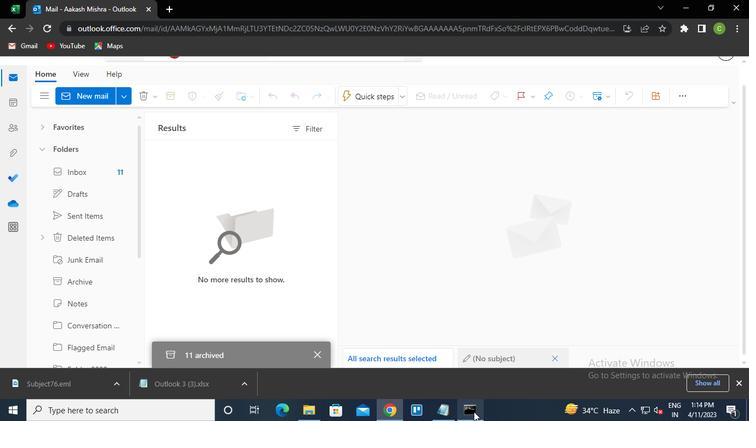 
Action: Mouse moved to (572, 53)
Screenshot: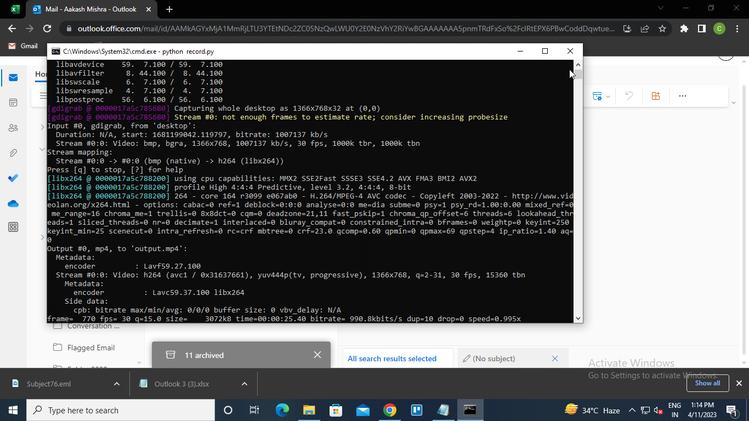 
Action: Mouse pressed left at (572, 53)
Screenshot: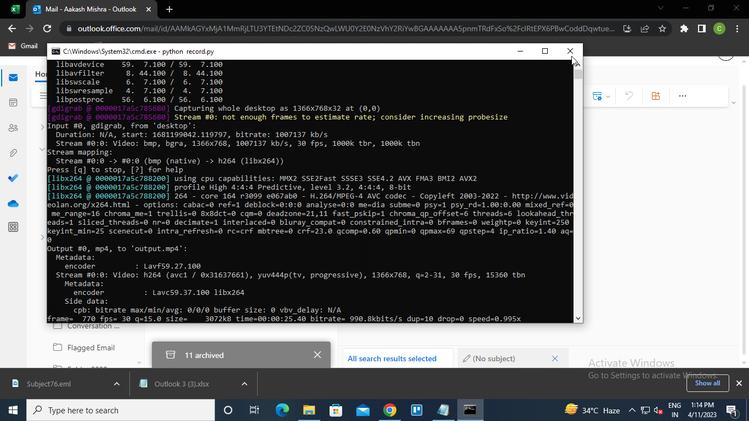 
Action: Mouse moved to (569, 60)
Screenshot: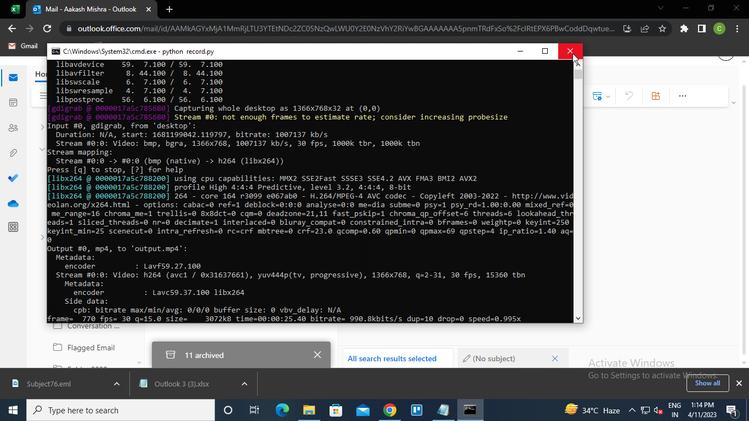 
